 Task: Assign in the project TrendSetter the issue 'Upgrade the security protocols of a web application to comply with new regulatory requirements' to the sprint 'Scope Sprint'.
Action: Mouse moved to (1141, 567)
Screenshot: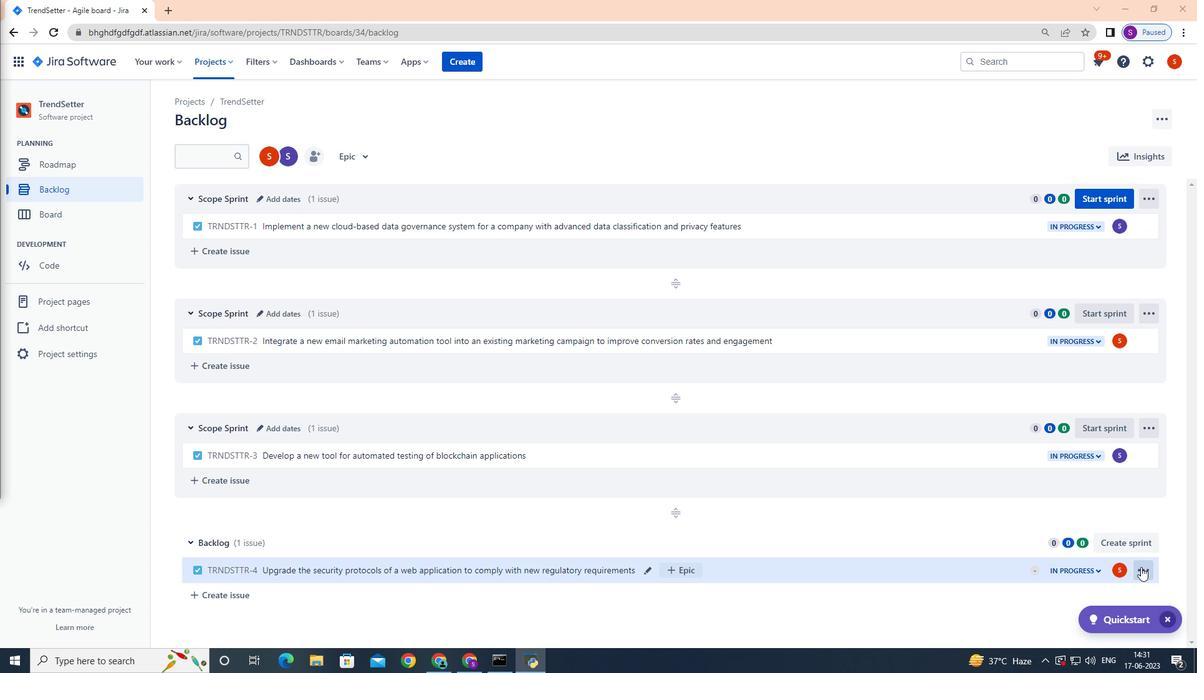 
Action: Mouse pressed left at (1141, 567)
Screenshot: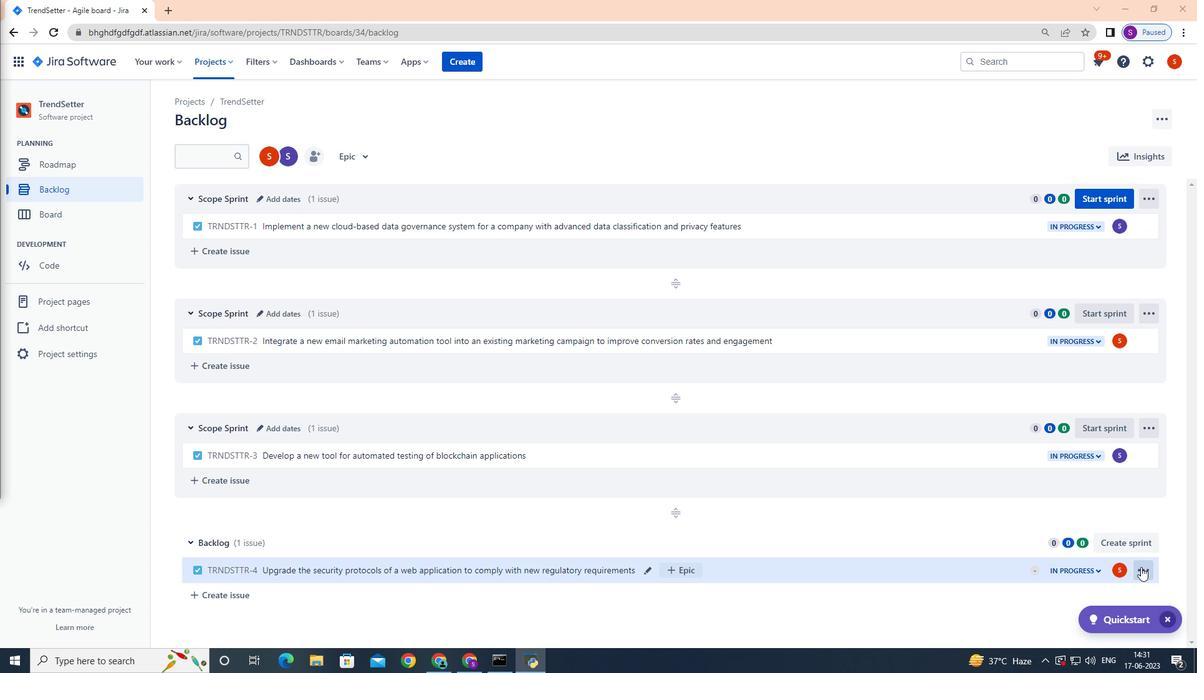
Action: Mouse moved to (1123, 495)
Screenshot: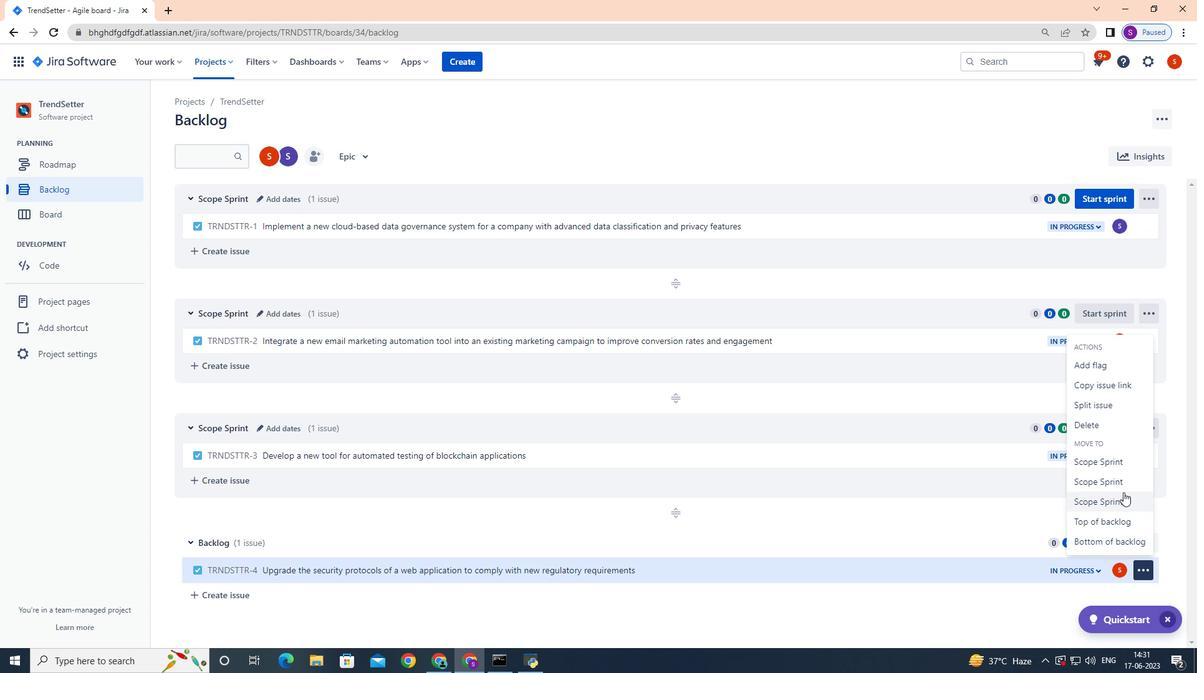 
Action: Mouse pressed left at (1123, 495)
Screenshot: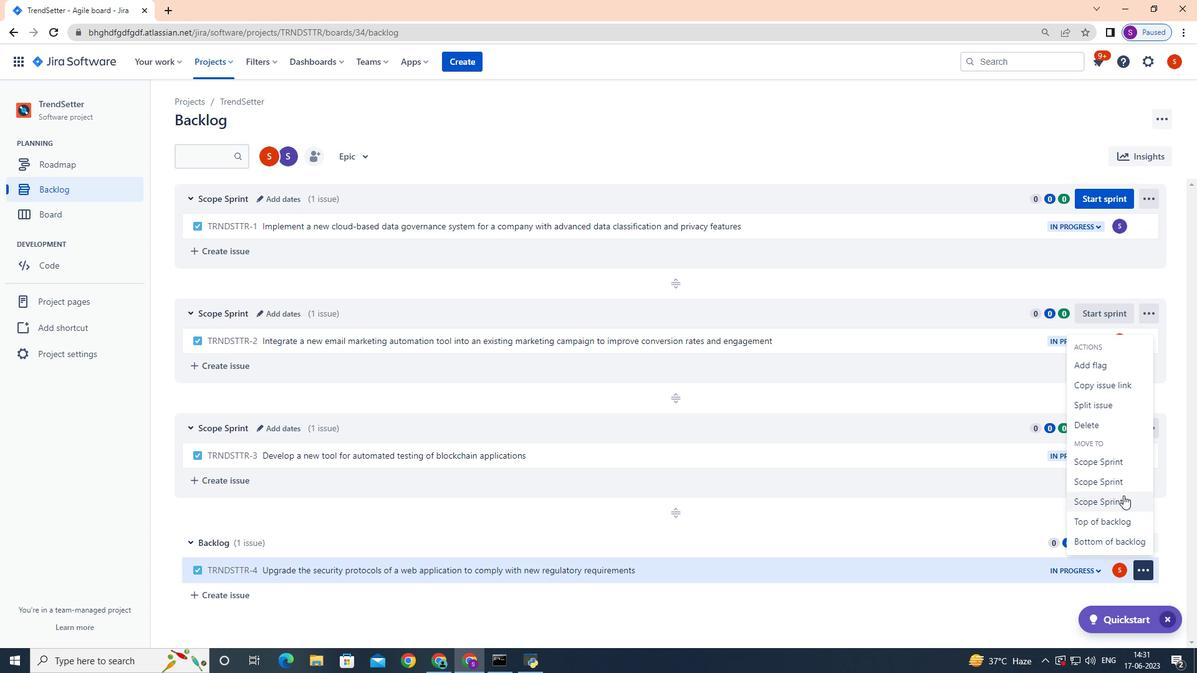 
Action: Mouse moved to (901, 514)
Screenshot: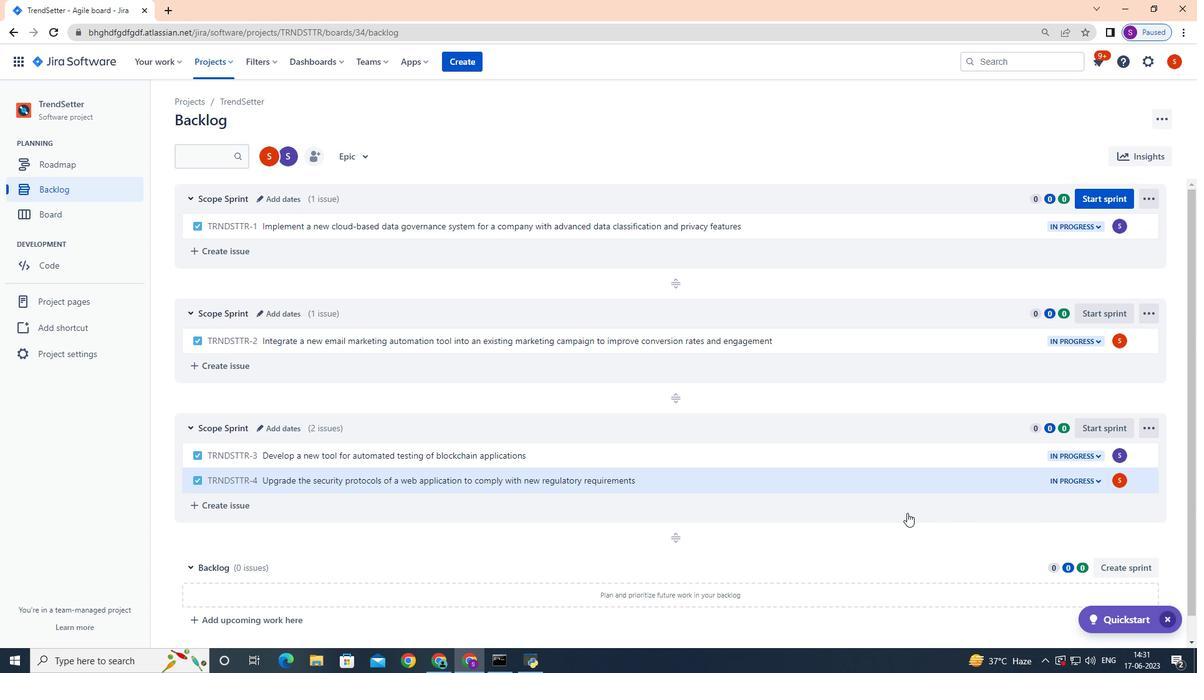 
